 Task: Select the criteria, the date is the "exact date".
Action: Mouse moved to (243, 89)
Screenshot: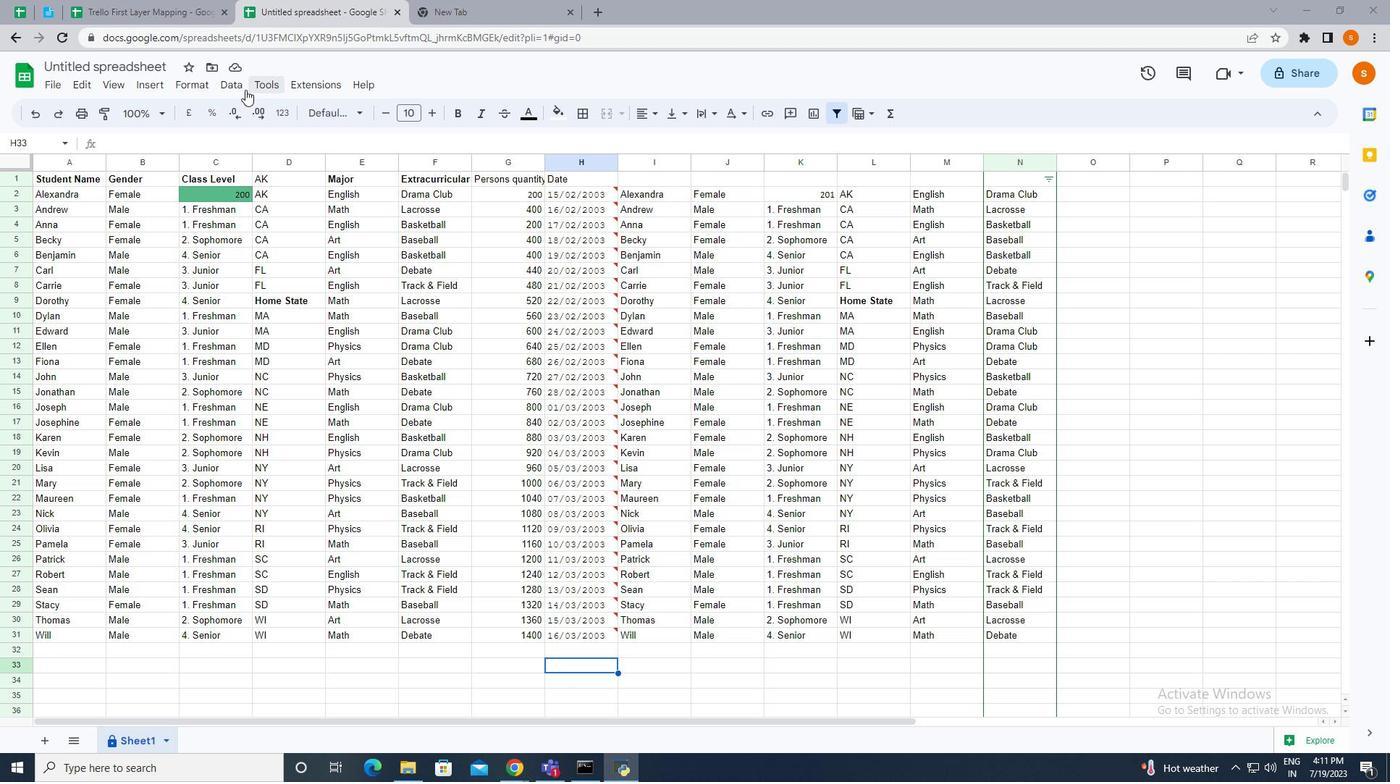 
Action: Mouse pressed left at (243, 89)
Screenshot: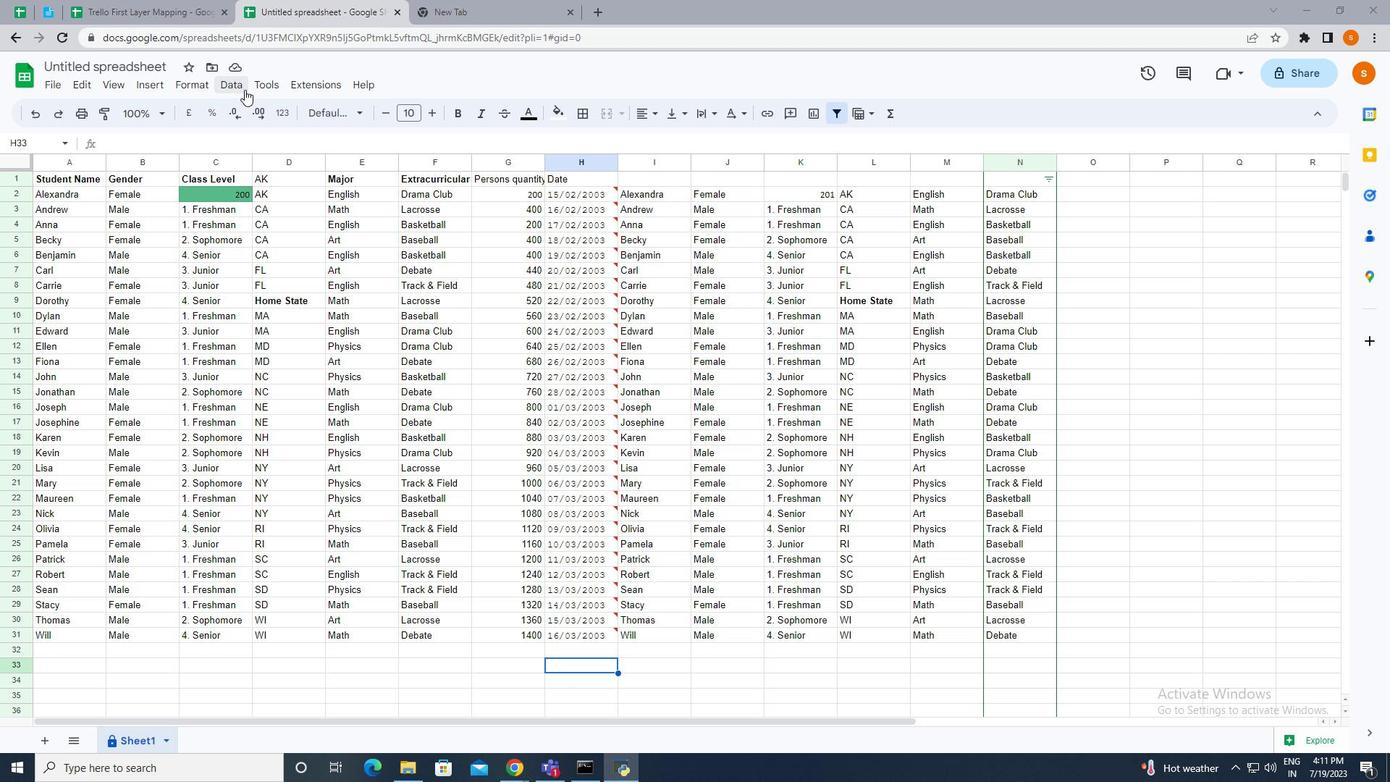 
Action: Mouse moved to (285, 373)
Screenshot: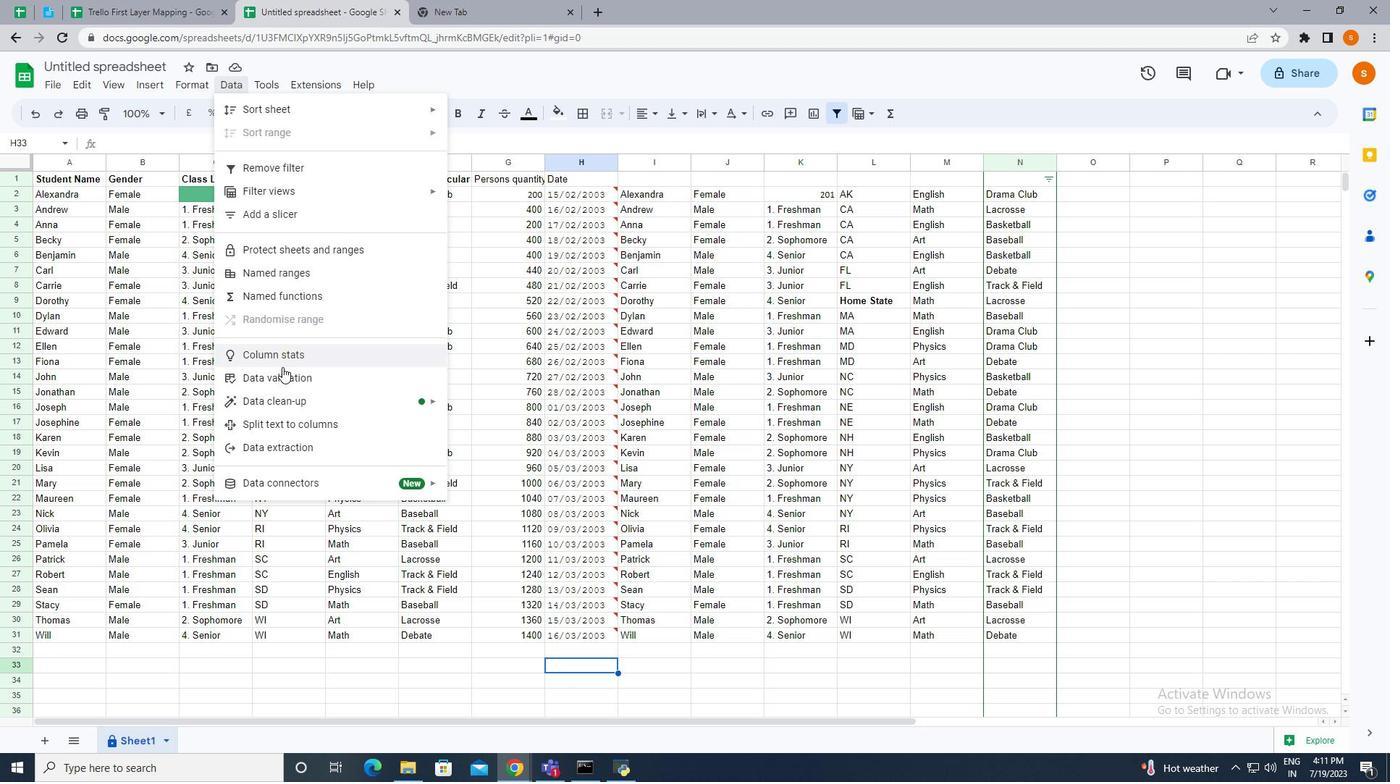 
Action: Mouse pressed left at (285, 373)
Screenshot: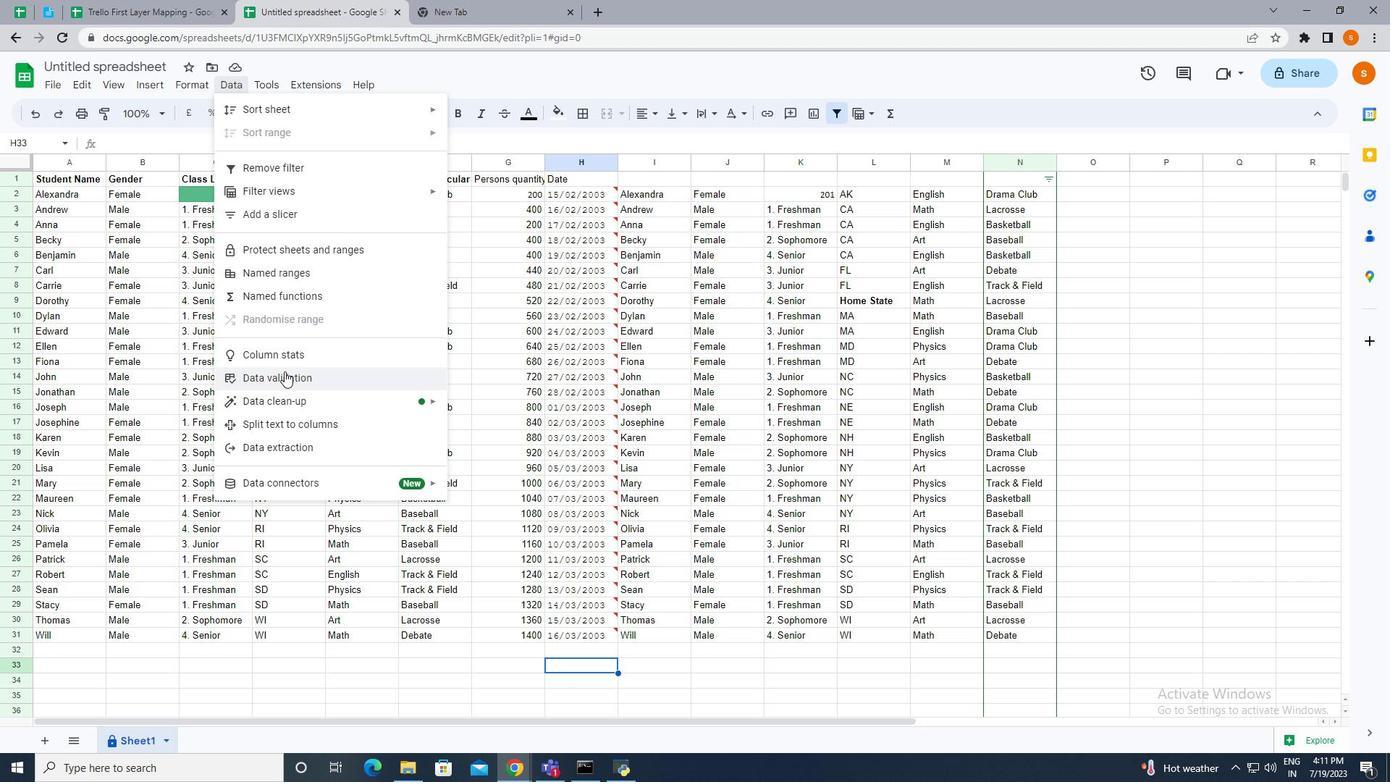
Action: Mouse moved to (1143, 189)
Screenshot: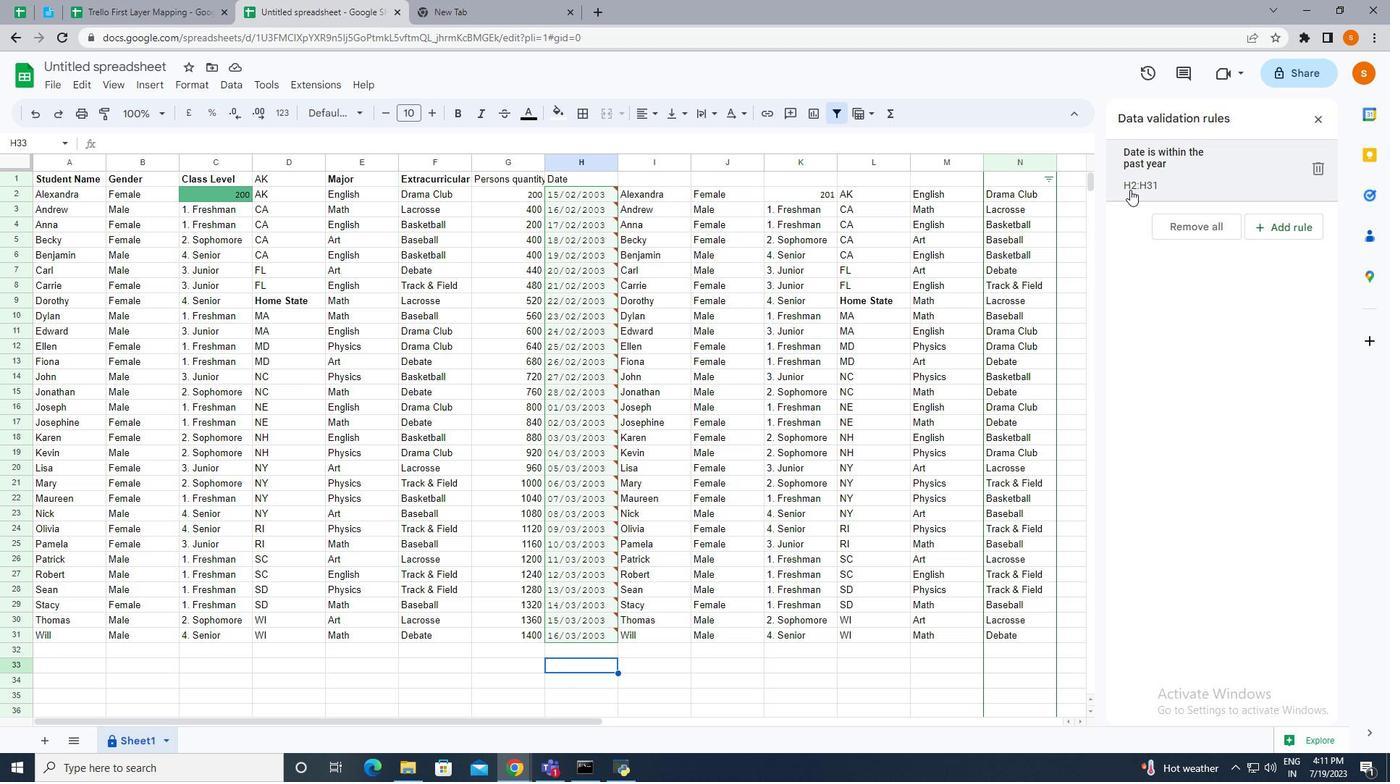 
Action: Mouse pressed left at (1143, 189)
Screenshot: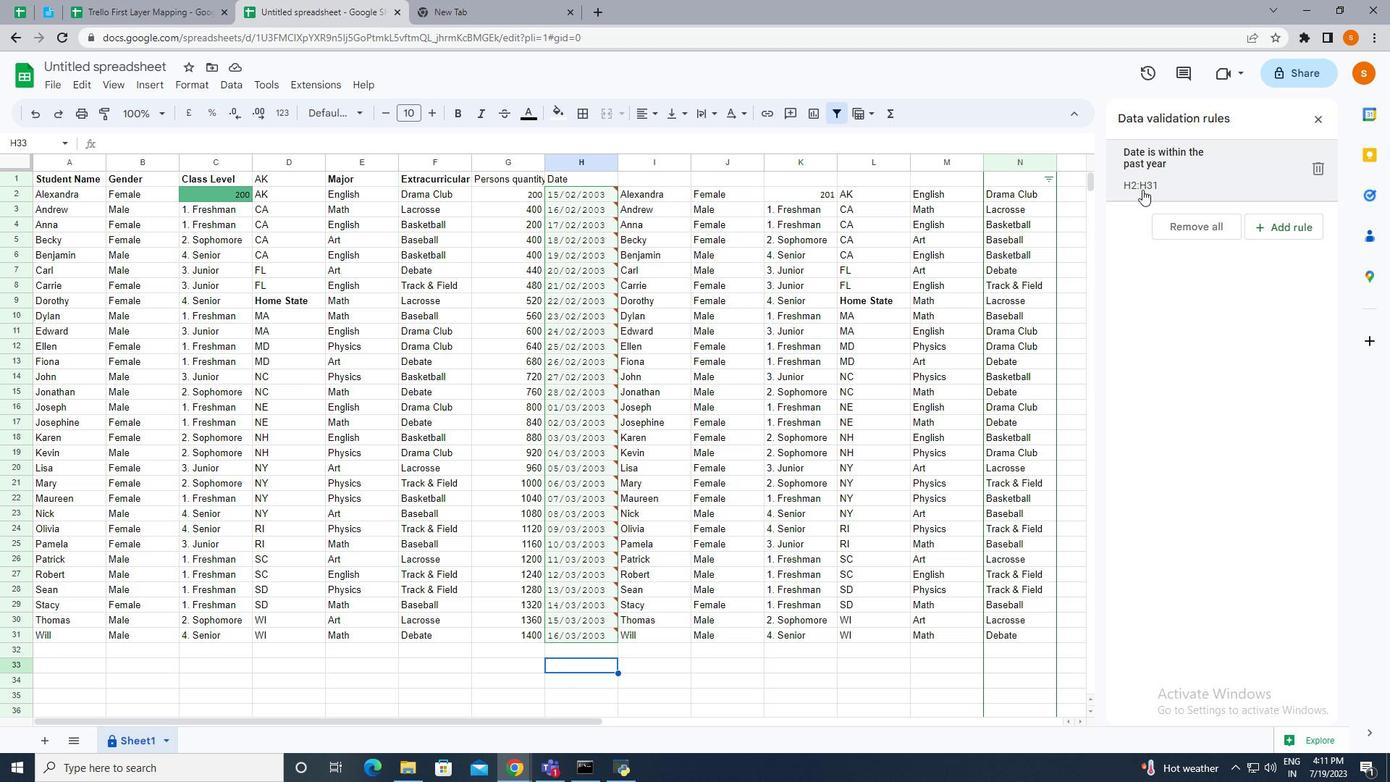 
Action: Mouse moved to (1245, 273)
Screenshot: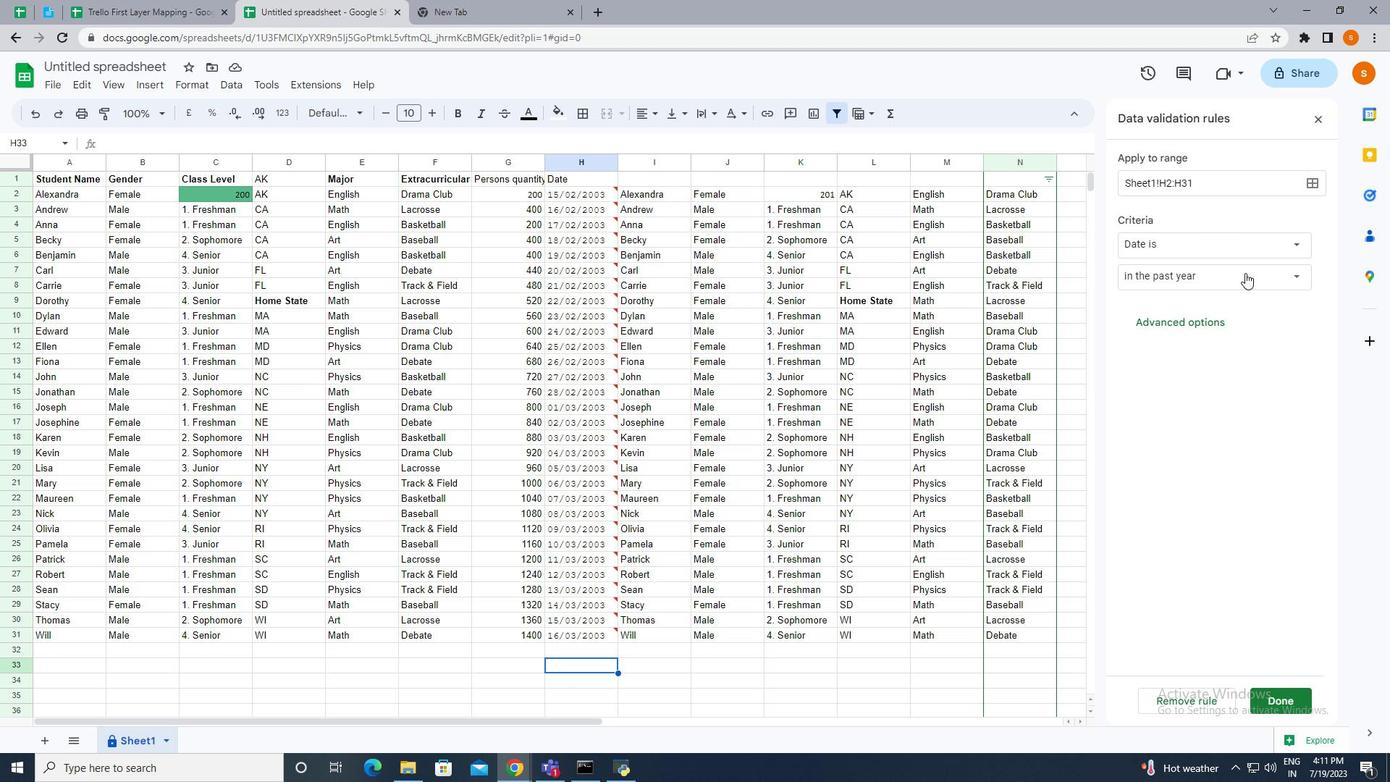 
Action: Mouse pressed left at (1245, 273)
Screenshot: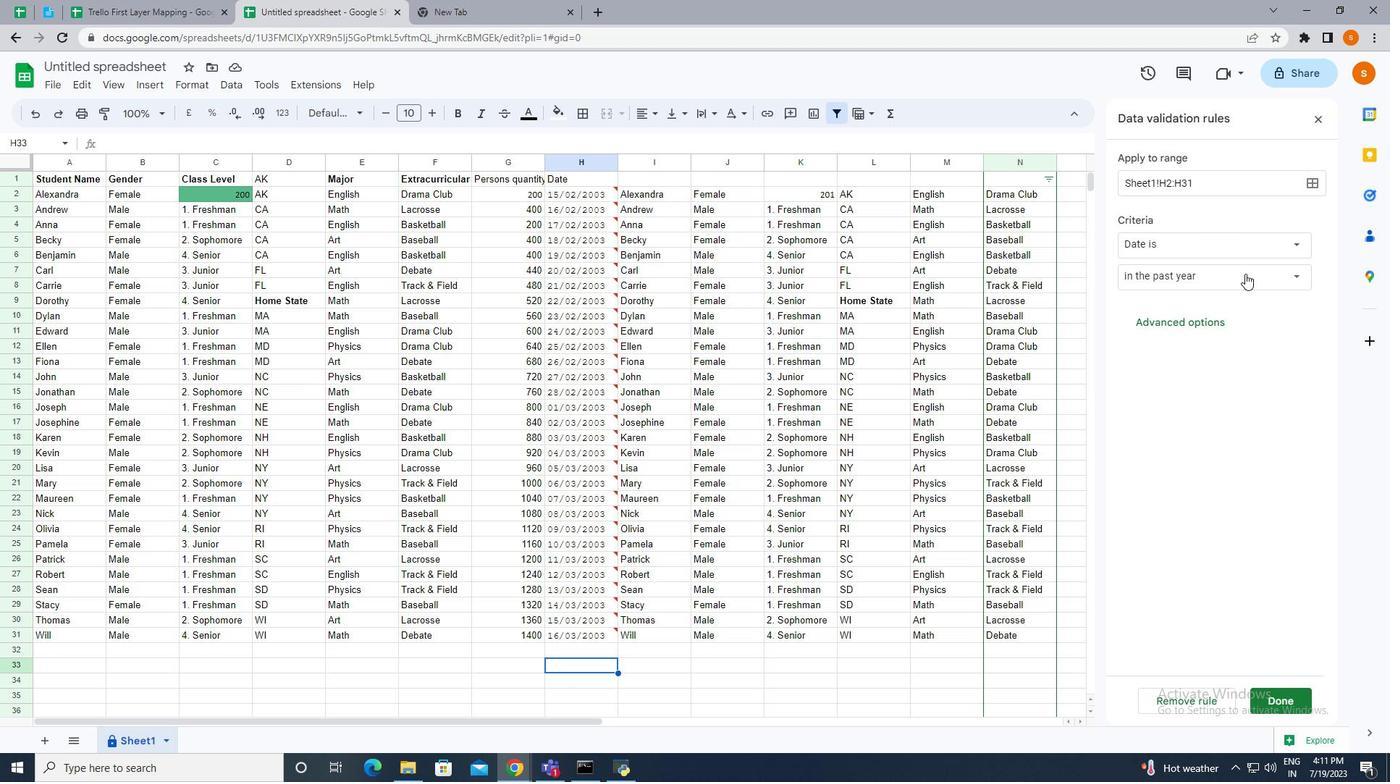 
Action: Mouse moved to (1170, 307)
Screenshot: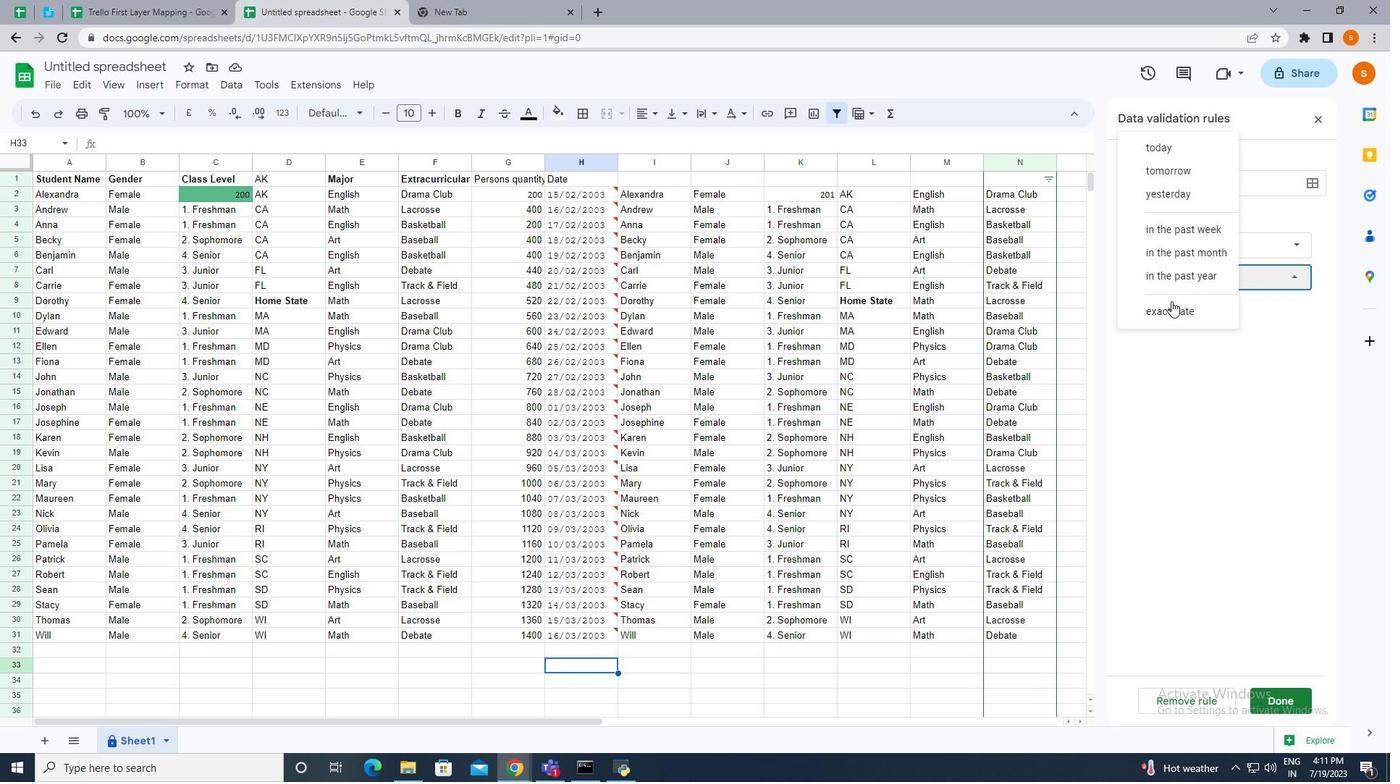 
Action: Mouse pressed left at (1170, 307)
Screenshot: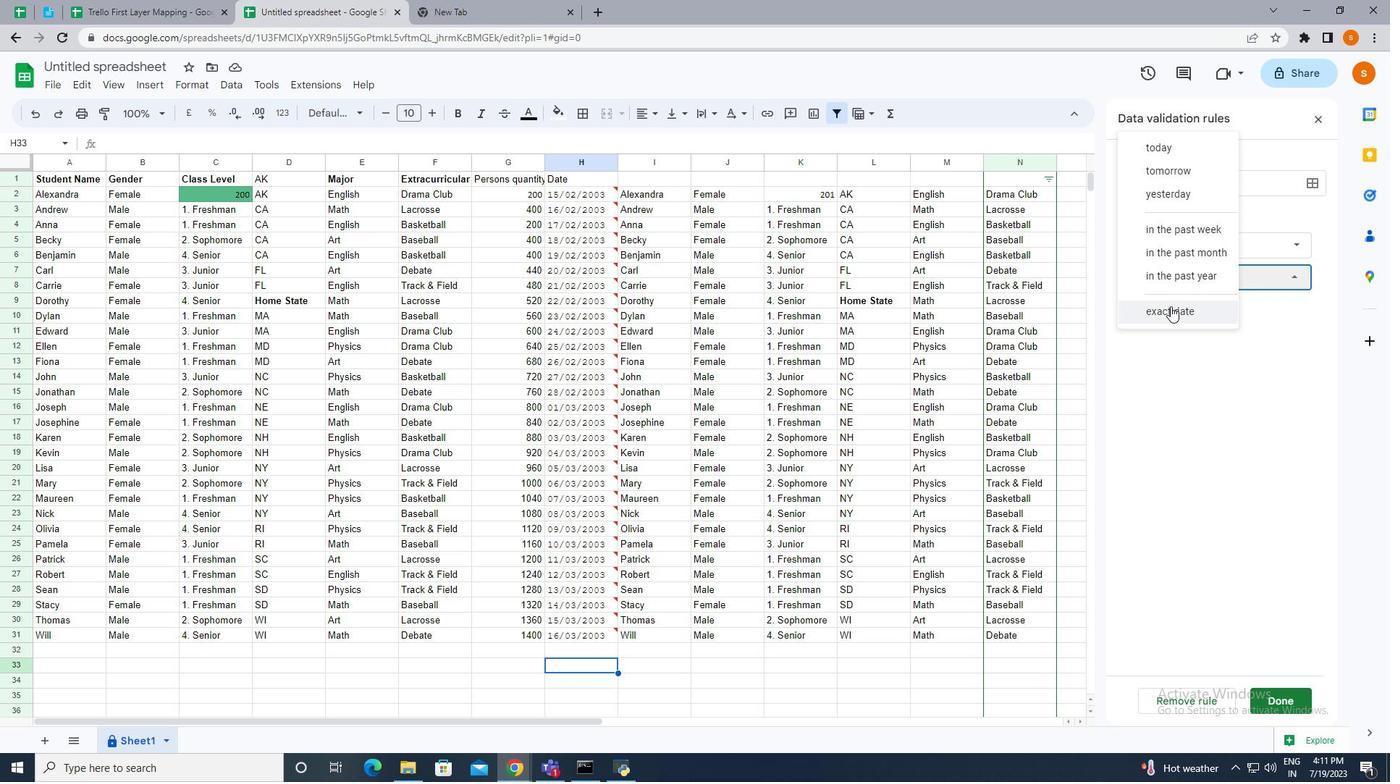 
Action: Mouse moved to (1207, 567)
Screenshot: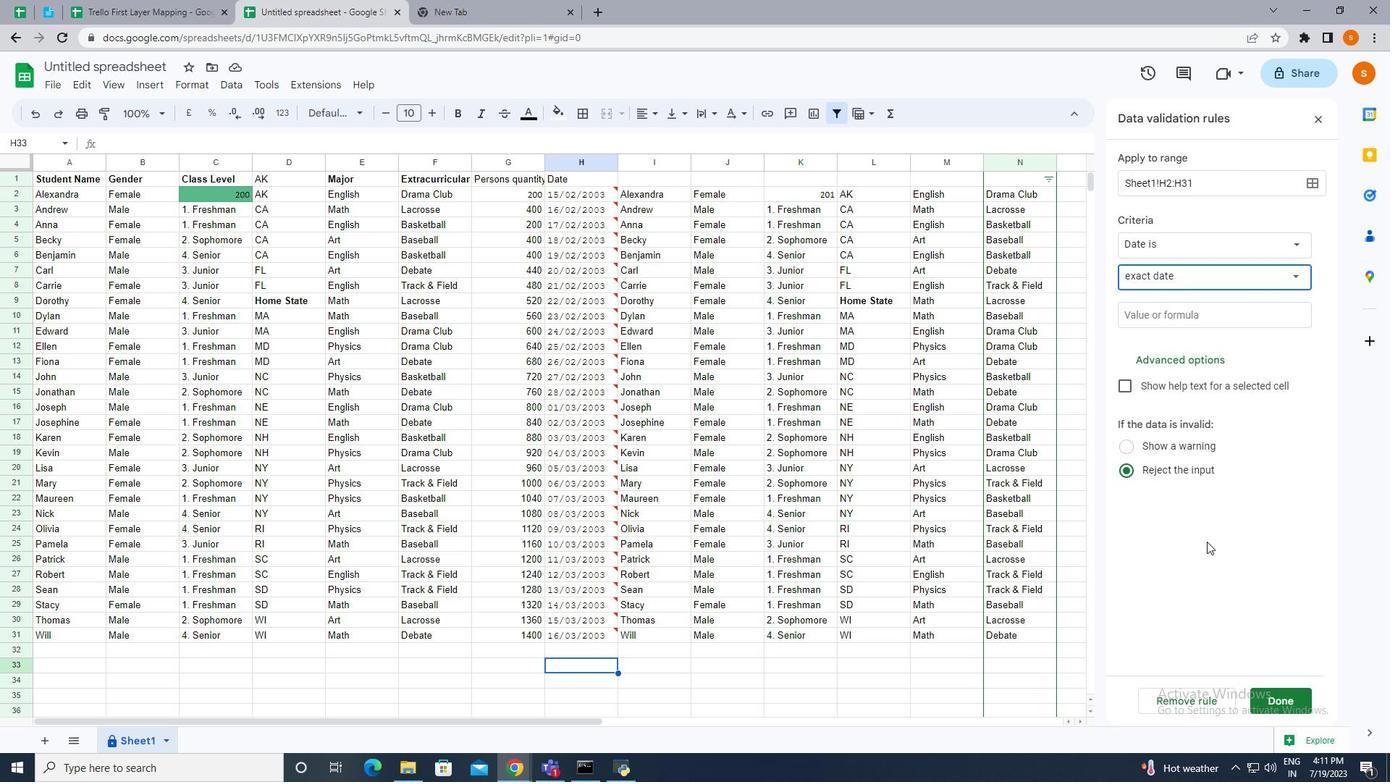 
